 Task: Create a section Agile Aviators and in the section, add a milestone Business Intelligence Development in the project AgileCoast
Action: Mouse moved to (1194, 406)
Screenshot: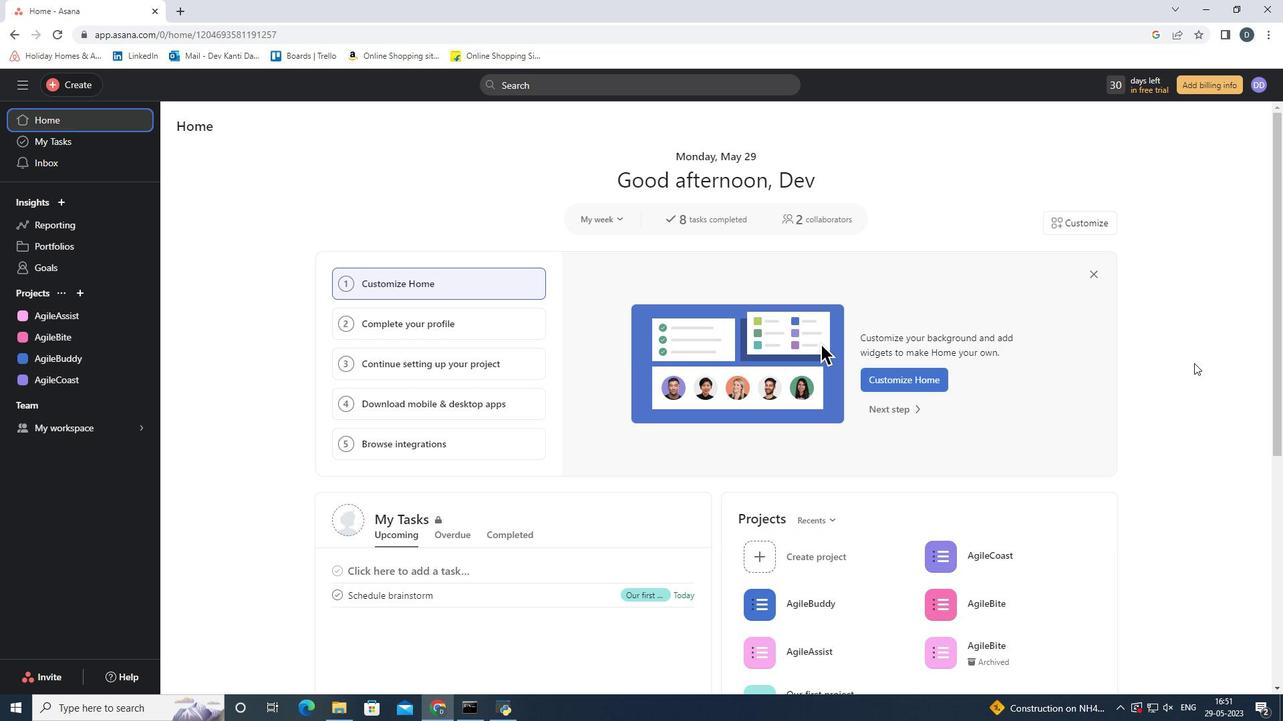 
Action: Mouse pressed left at (1194, 406)
Screenshot: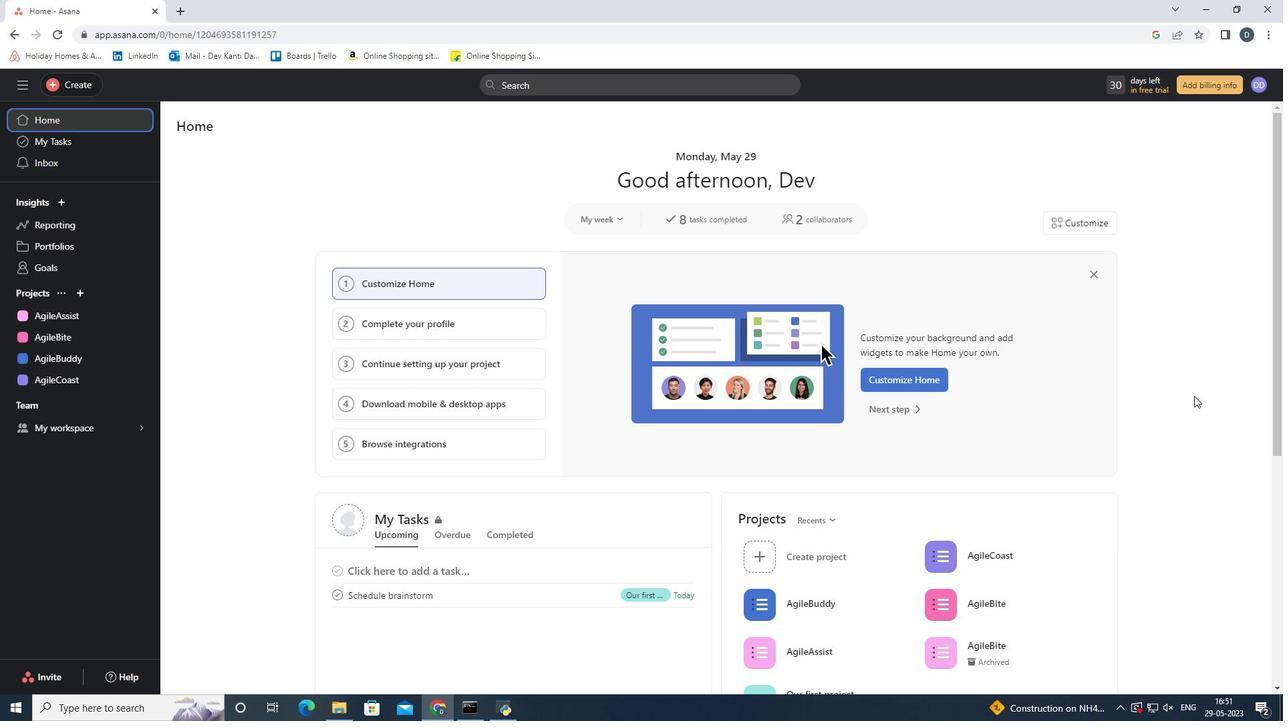 
Action: Mouse moved to (85, 380)
Screenshot: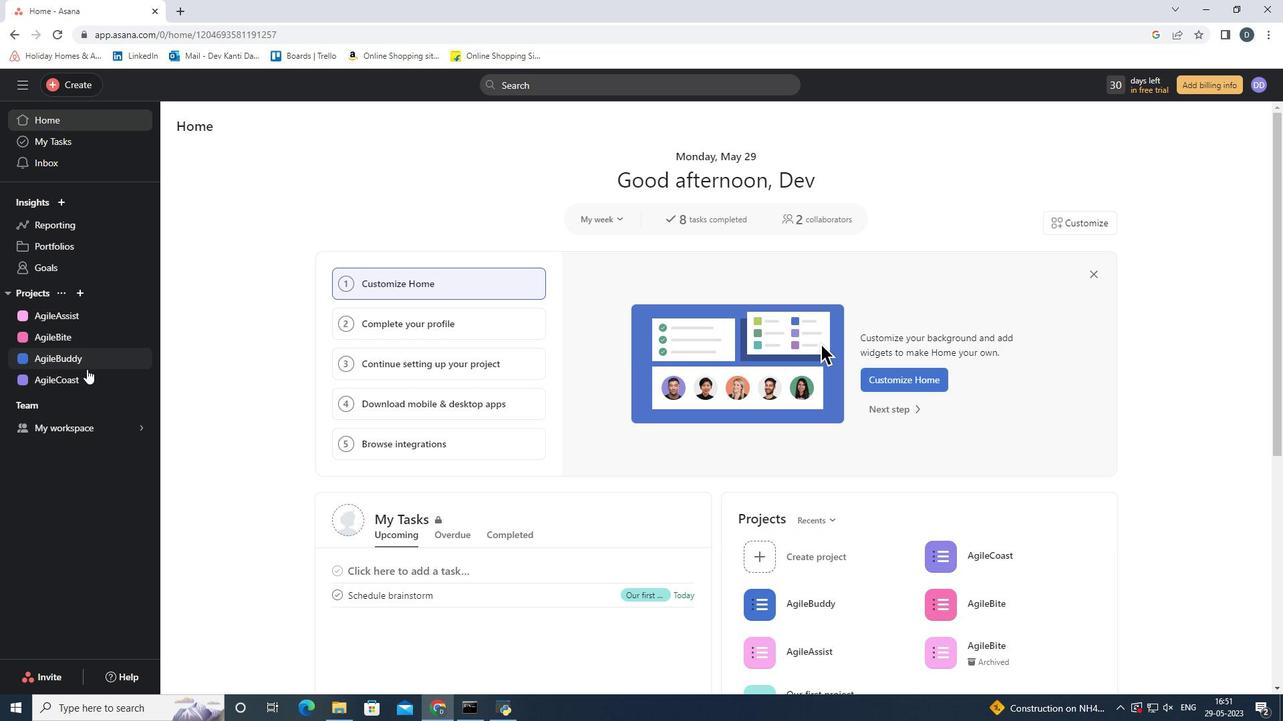 
Action: Mouse pressed left at (85, 380)
Screenshot: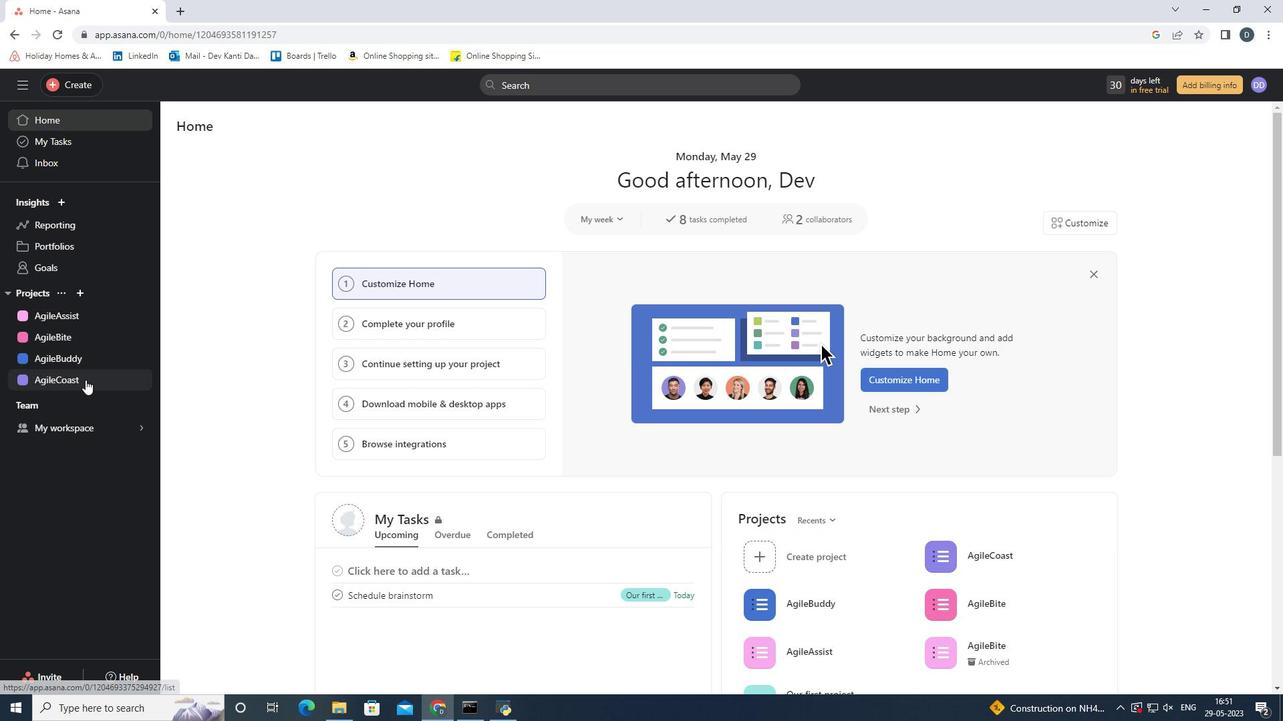 
Action: Mouse moved to (231, 641)
Screenshot: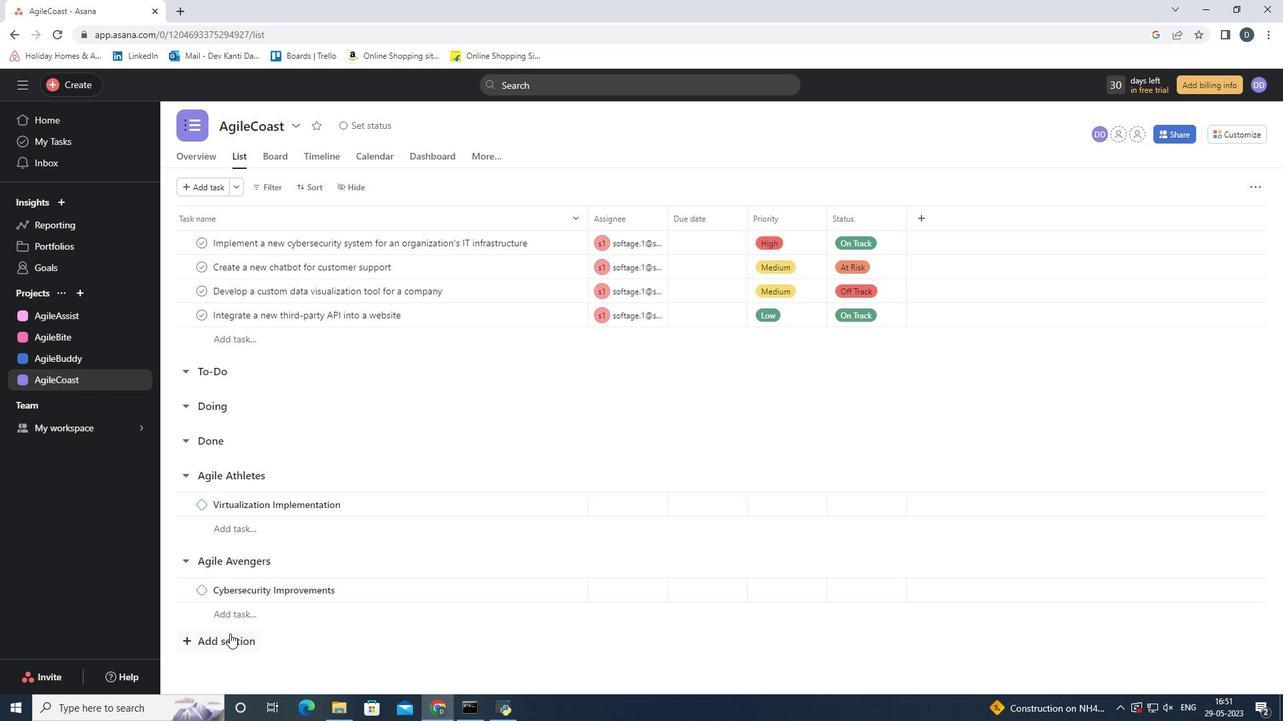 
Action: Mouse pressed left at (231, 641)
Screenshot: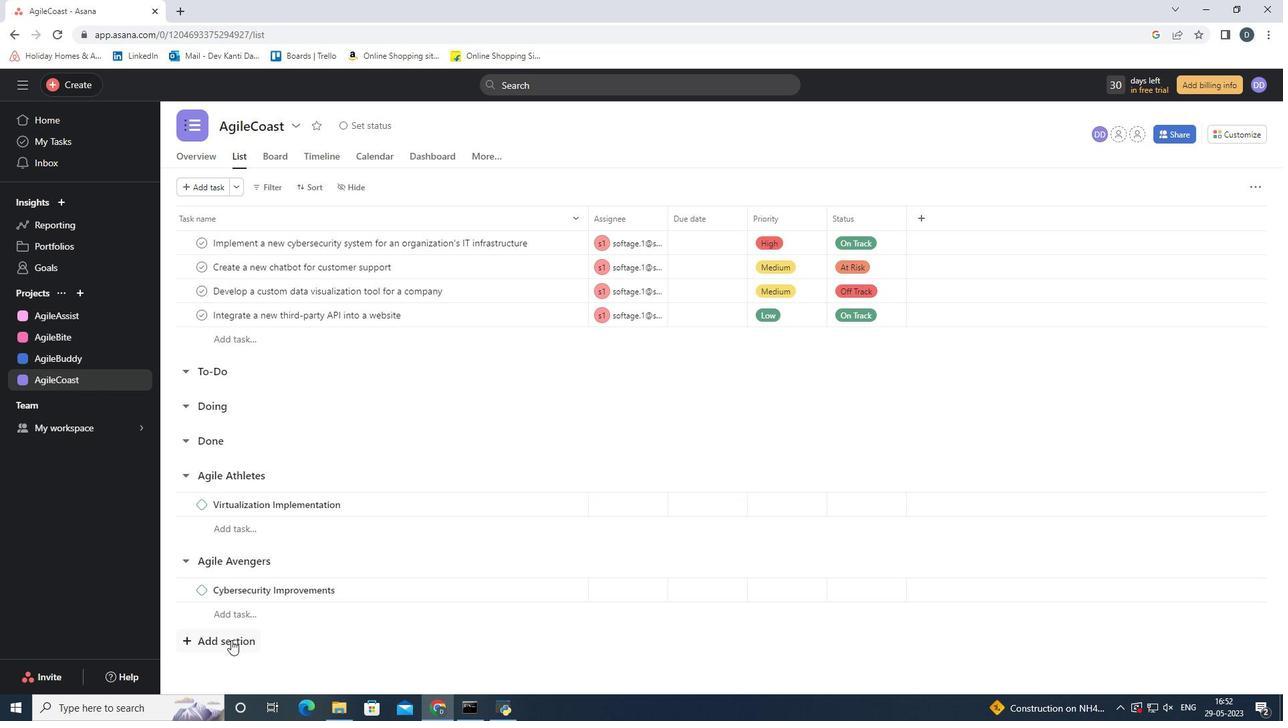 
Action: Mouse moved to (503, 465)
Screenshot: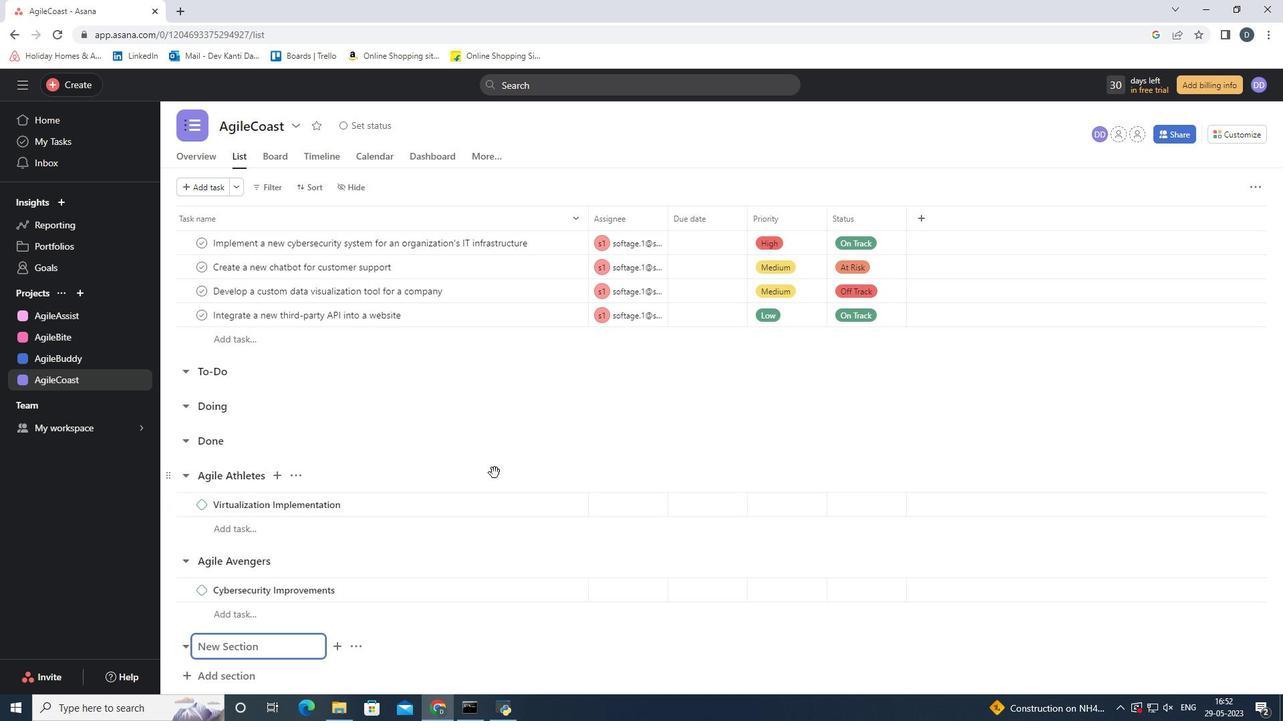 
Action: Mouse scrolled (503, 464) with delta (0, 0)
Screenshot: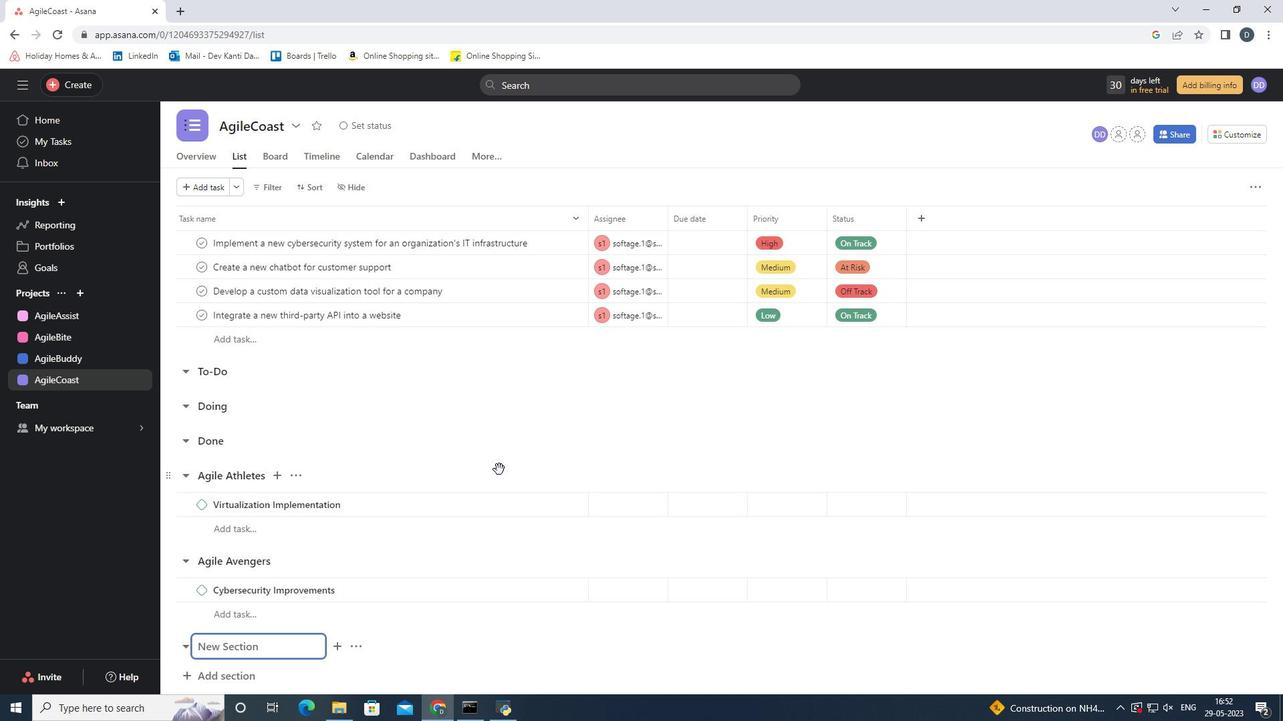 
Action: Mouse scrolled (503, 464) with delta (0, 0)
Screenshot: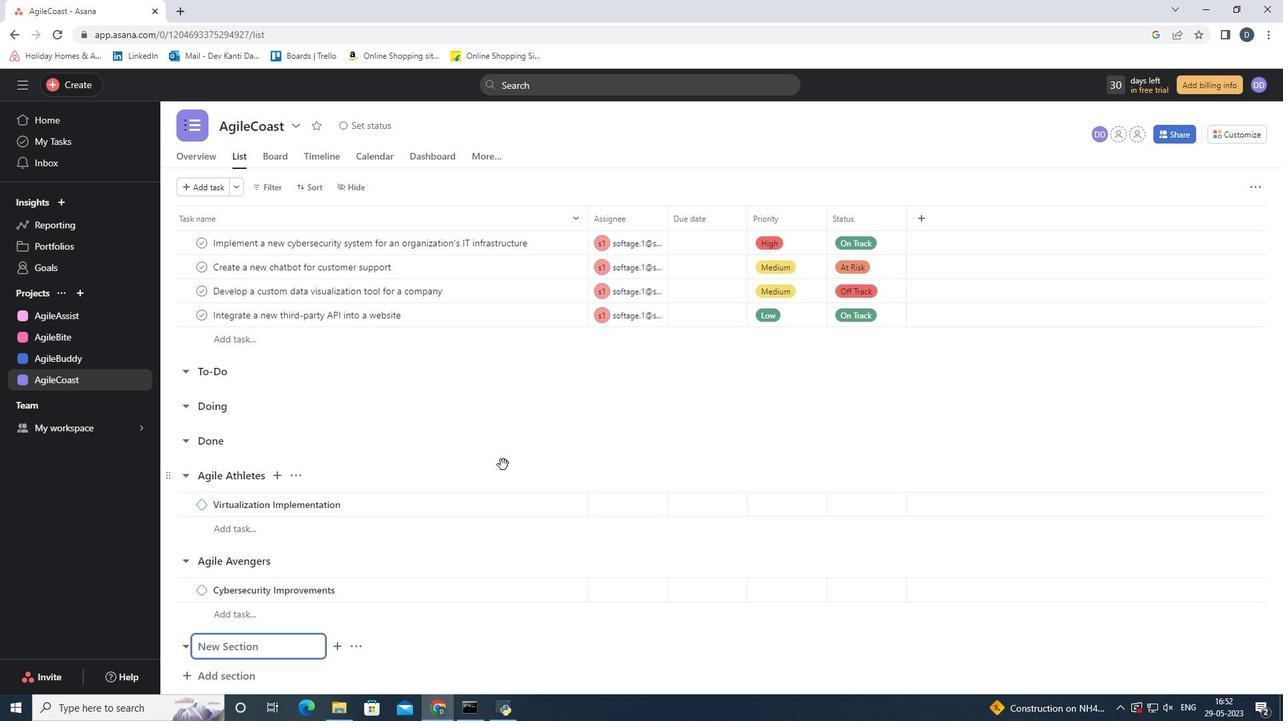 
Action: Mouse scrolled (503, 464) with delta (0, 0)
Screenshot: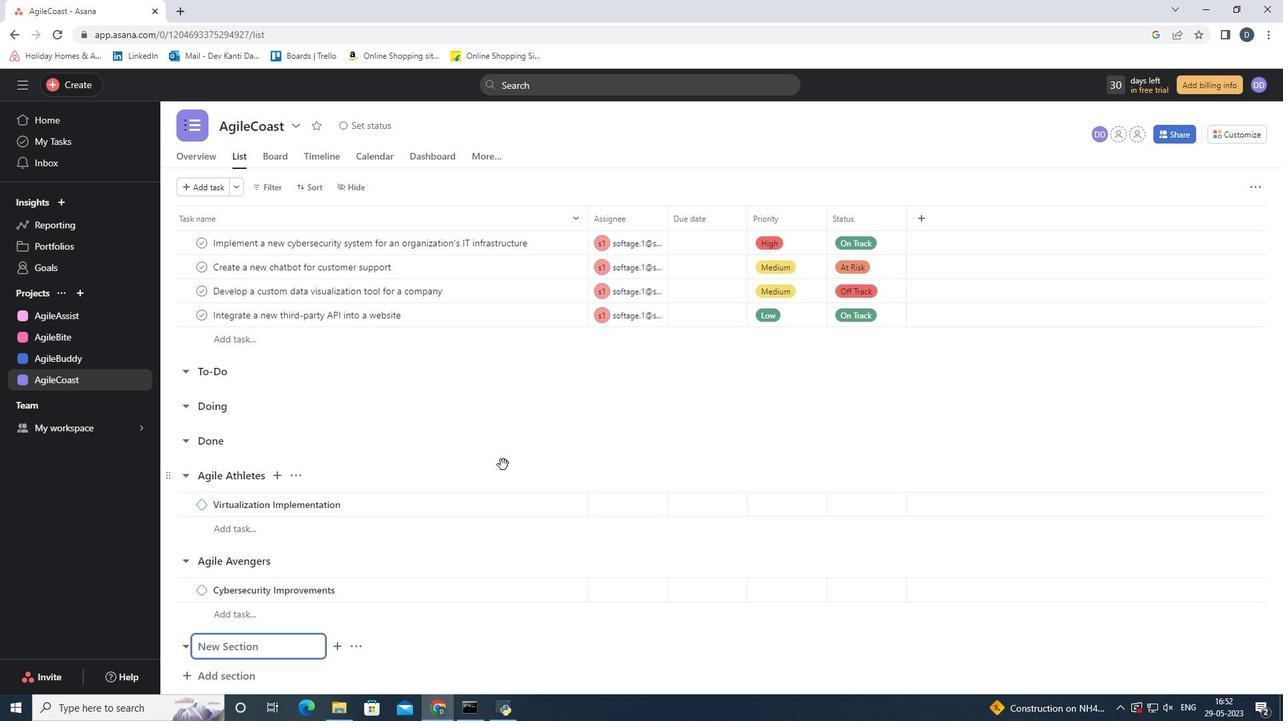
Action: Mouse moved to (508, 461)
Screenshot: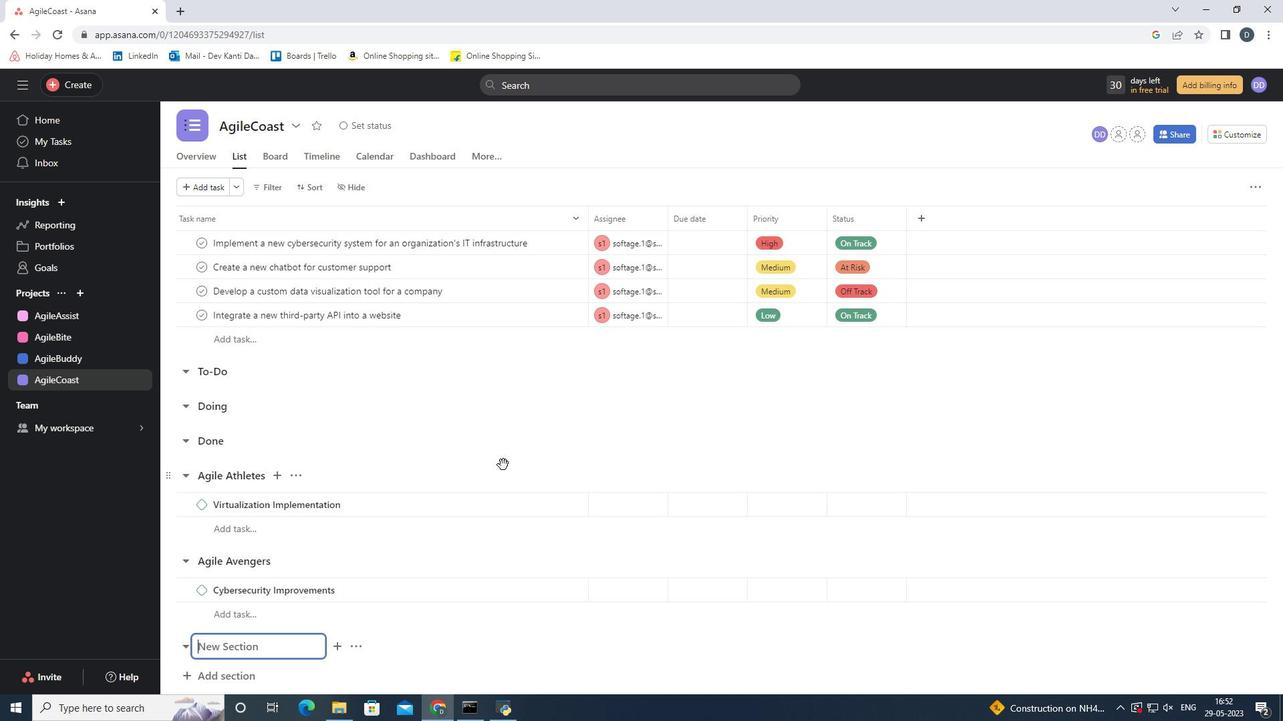
Action: Key pressed <Key.shift><Key.shift><Key.shift><Key.shift><Key.shift>Agile<Key.space><Key.shift><Key.shift><Key.shift><Key.shift><Key.shift><Key.shift><Key.shift><Key.shift>Aviators
Screenshot: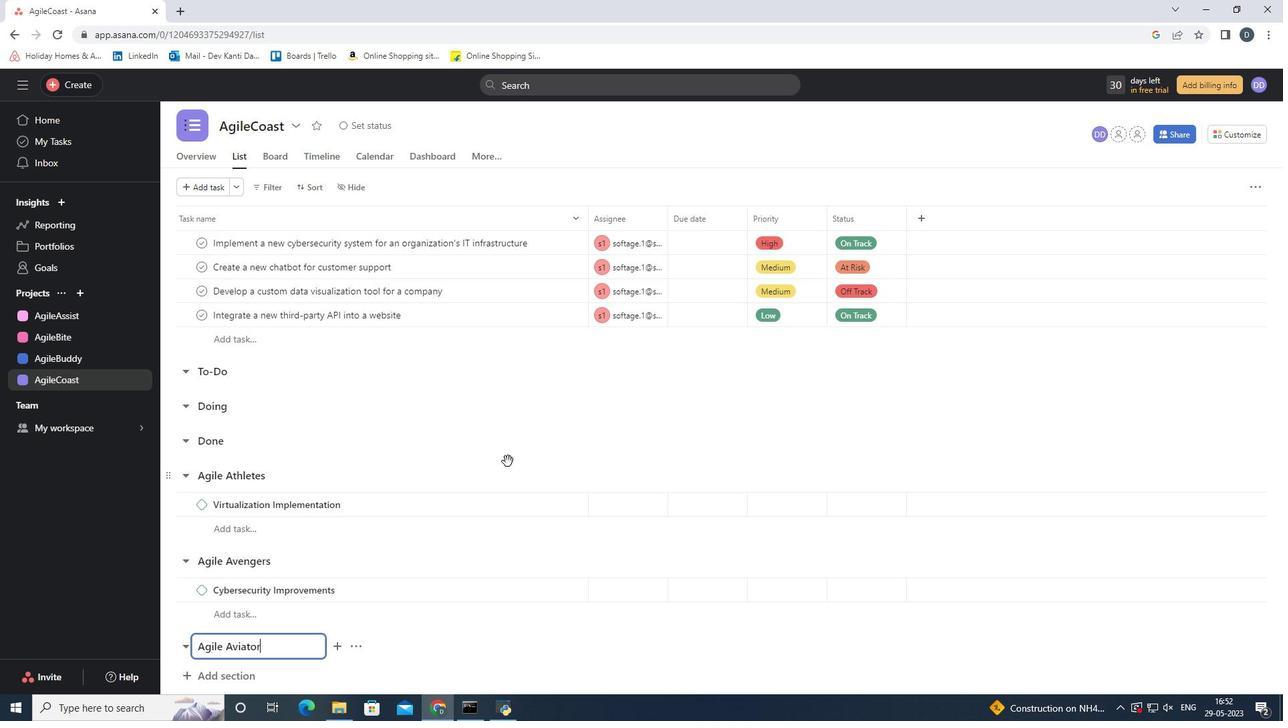 
Action: Mouse moved to (395, 631)
Screenshot: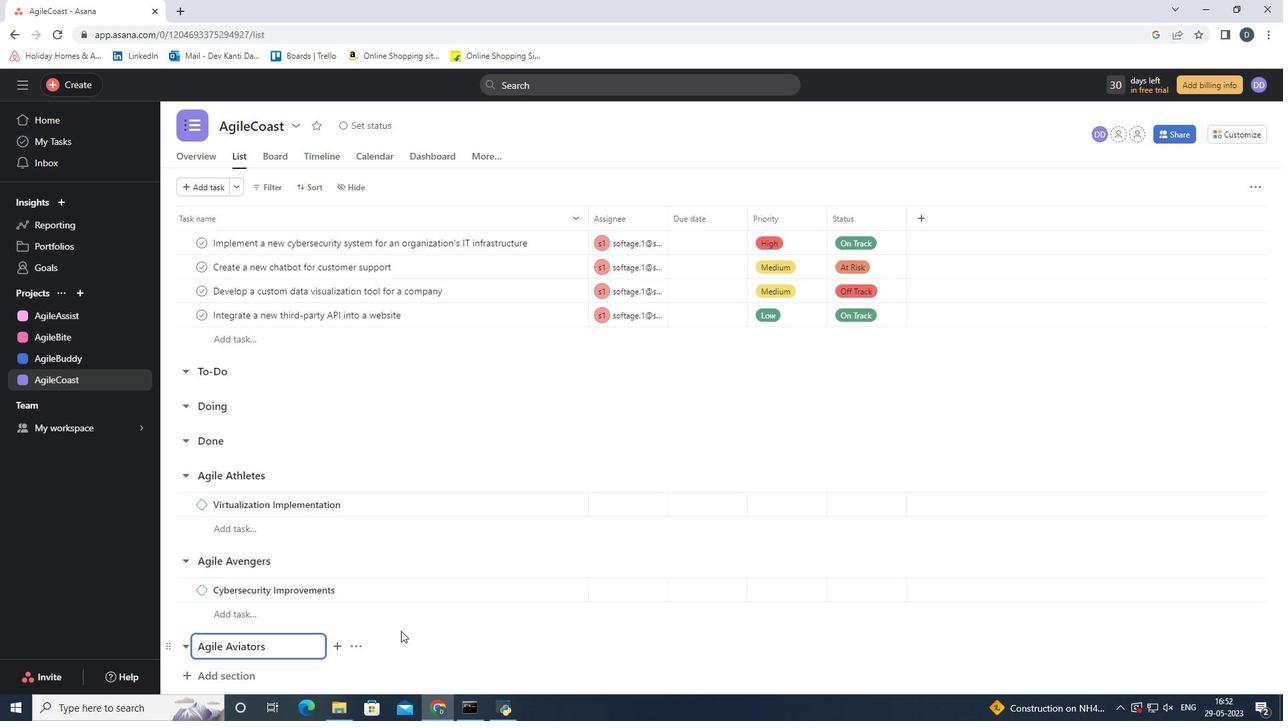 
Action: Mouse pressed left at (395, 631)
Screenshot: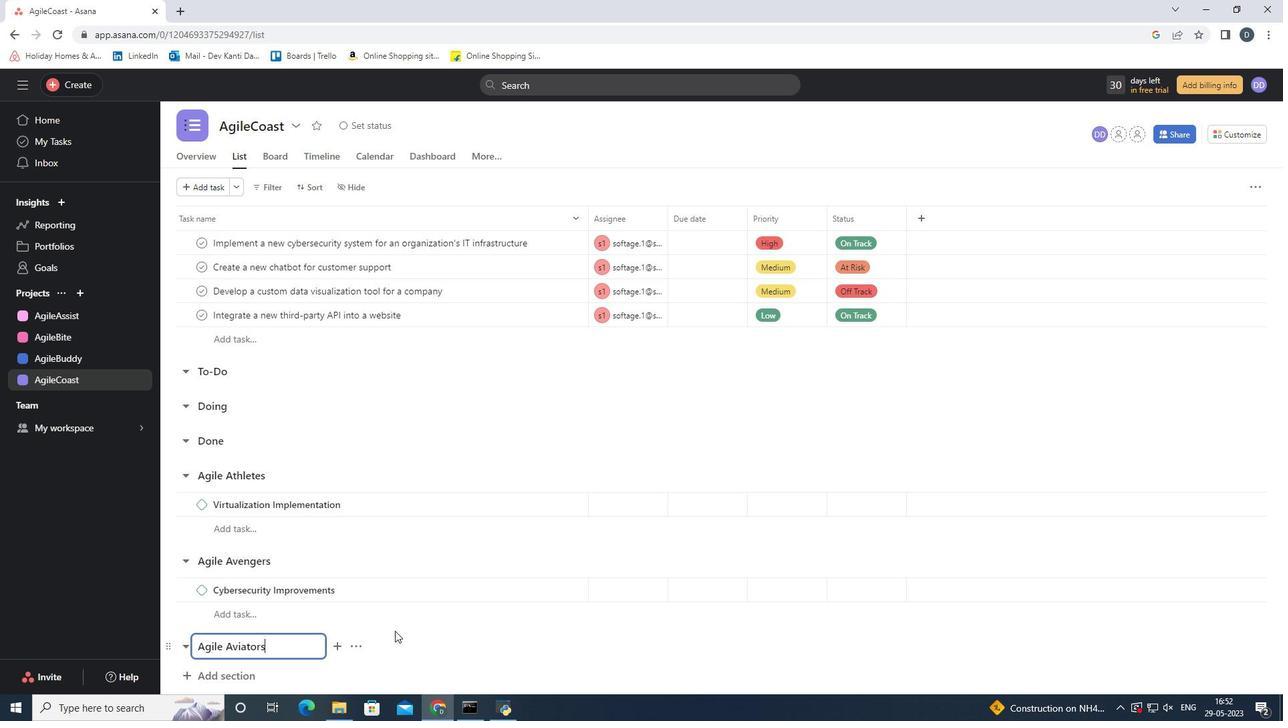 
Action: Mouse moved to (274, 651)
Screenshot: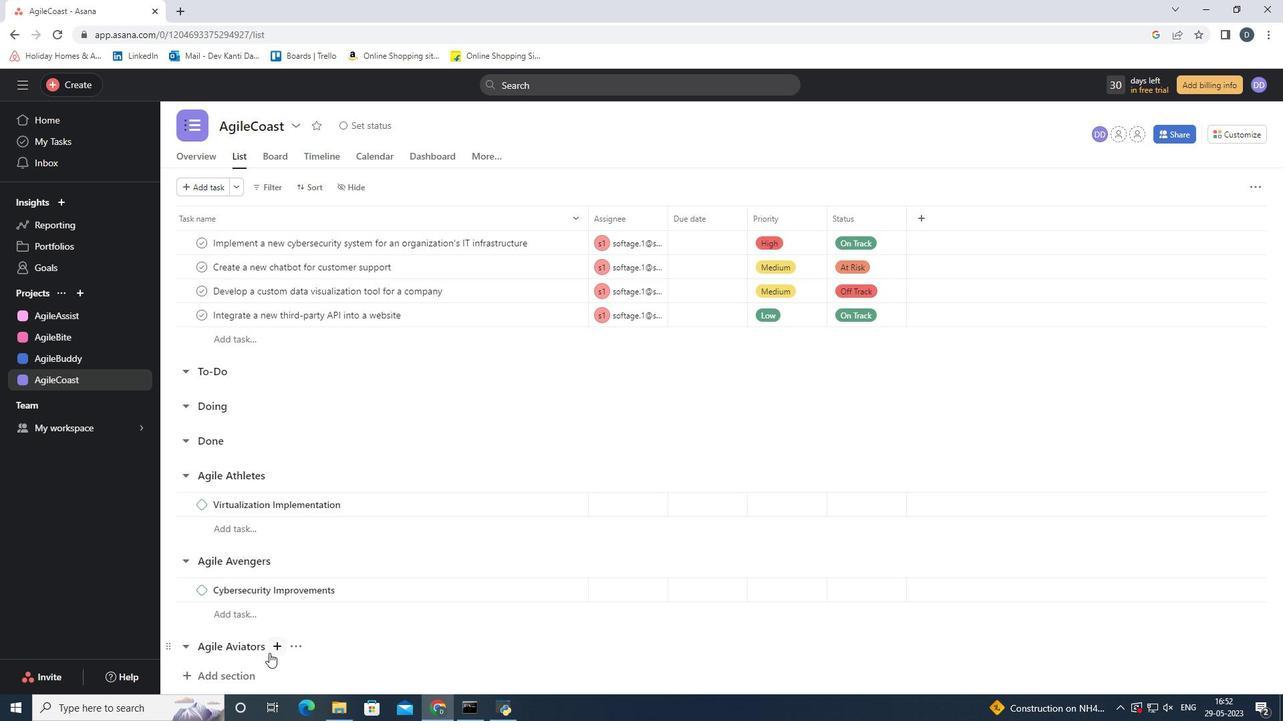
Action: Mouse pressed left at (274, 651)
Screenshot: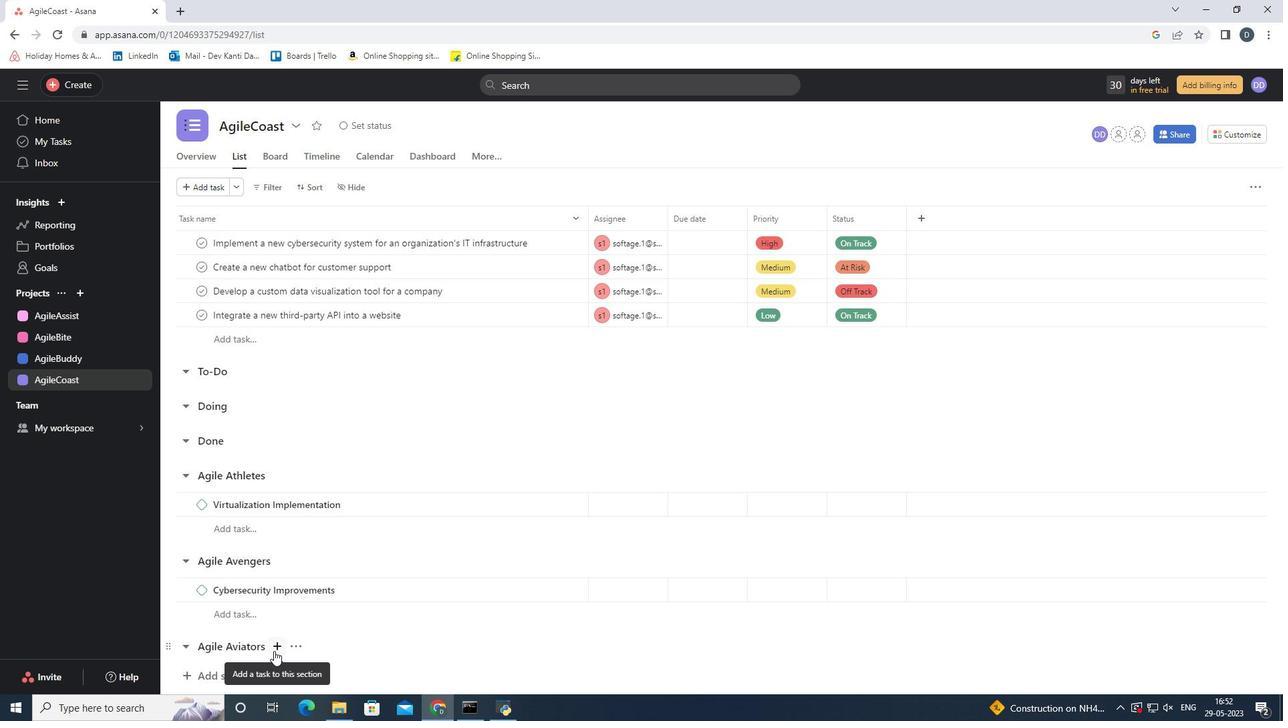 
Action: Mouse moved to (443, 620)
Screenshot: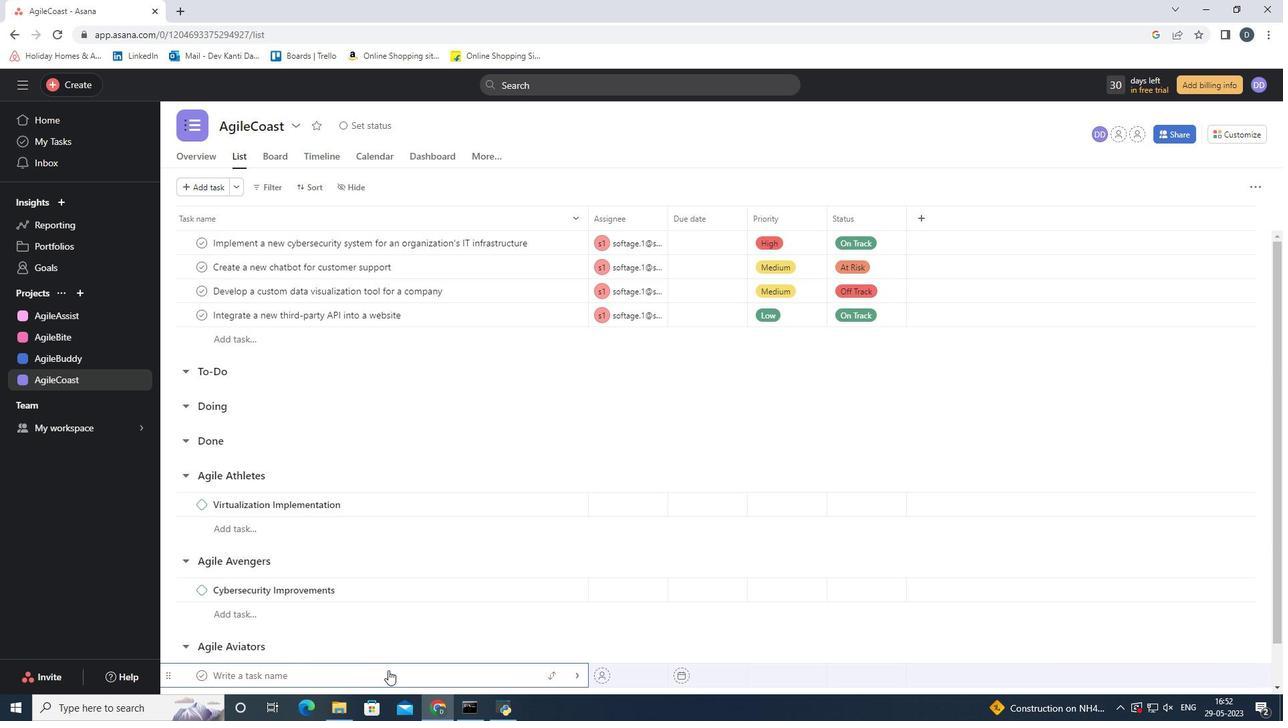 
Action: Mouse scrolled (443, 619) with delta (0, 0)
Screenshot: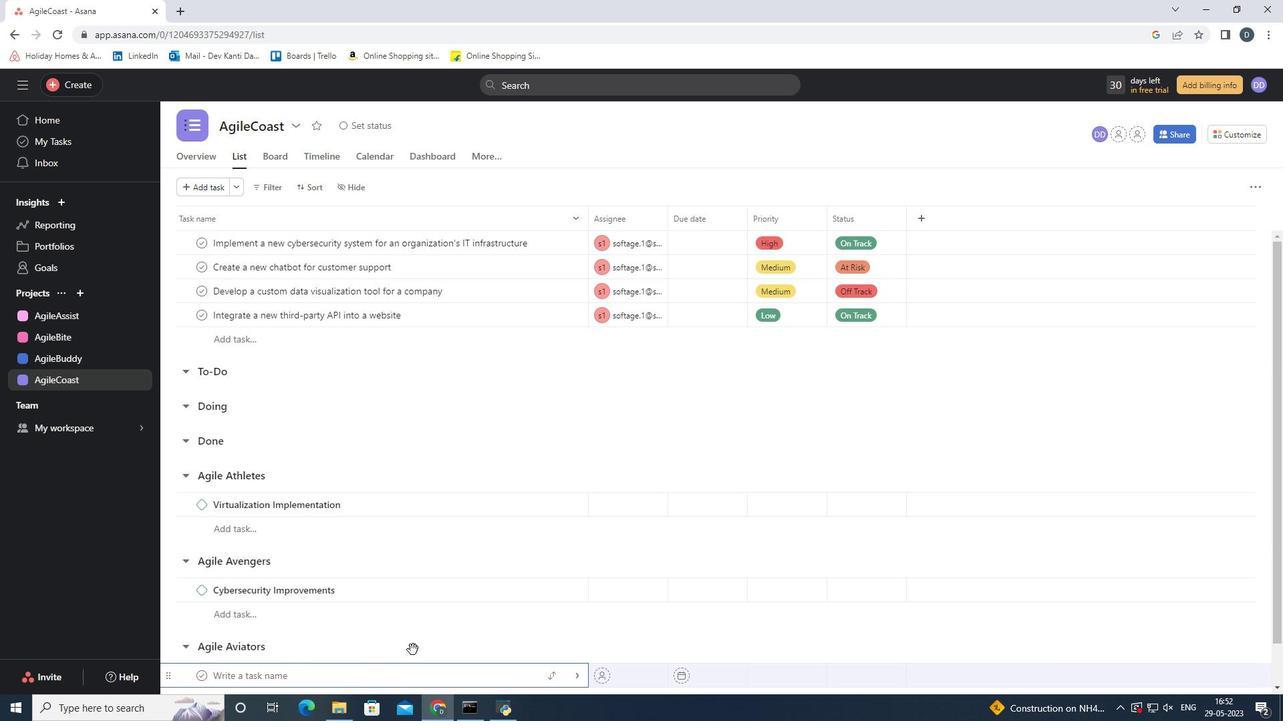 
Action: Mouse scrolled (443, 619) with delta (0, 0)
Screenshot: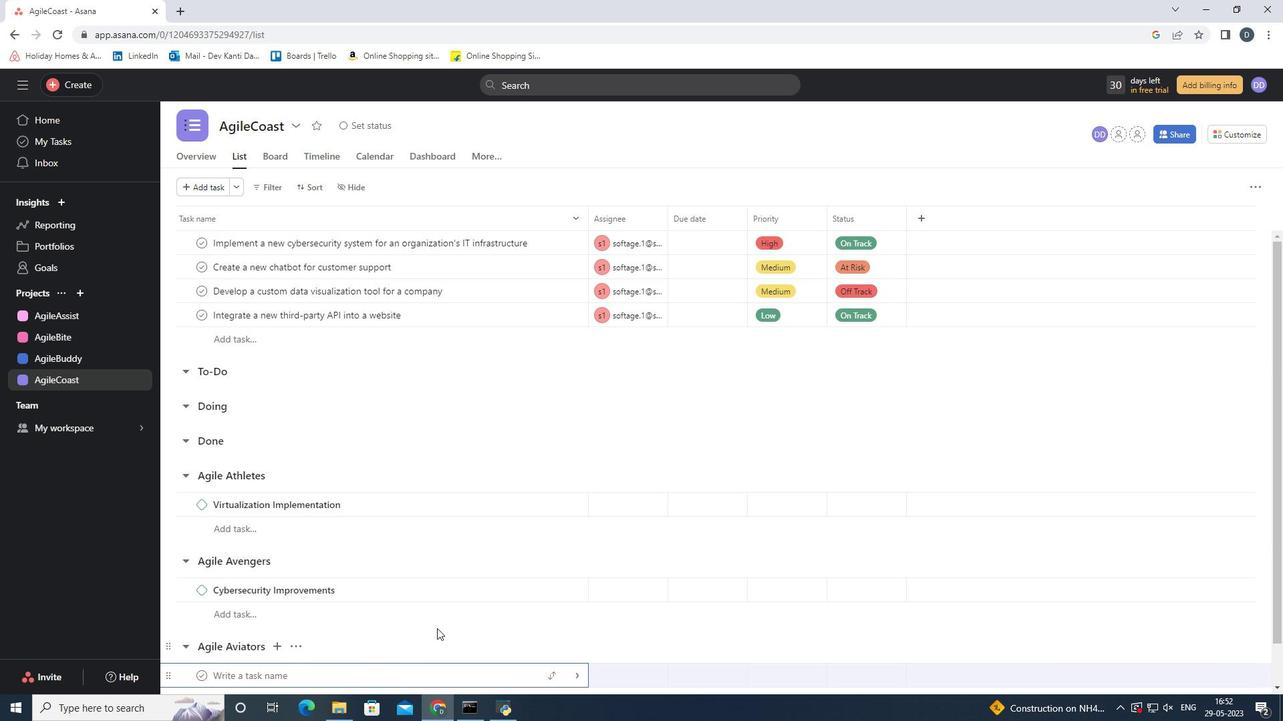 
Action: Mouse scrolled (443, 619) with delta (0, 0)
Screenshot: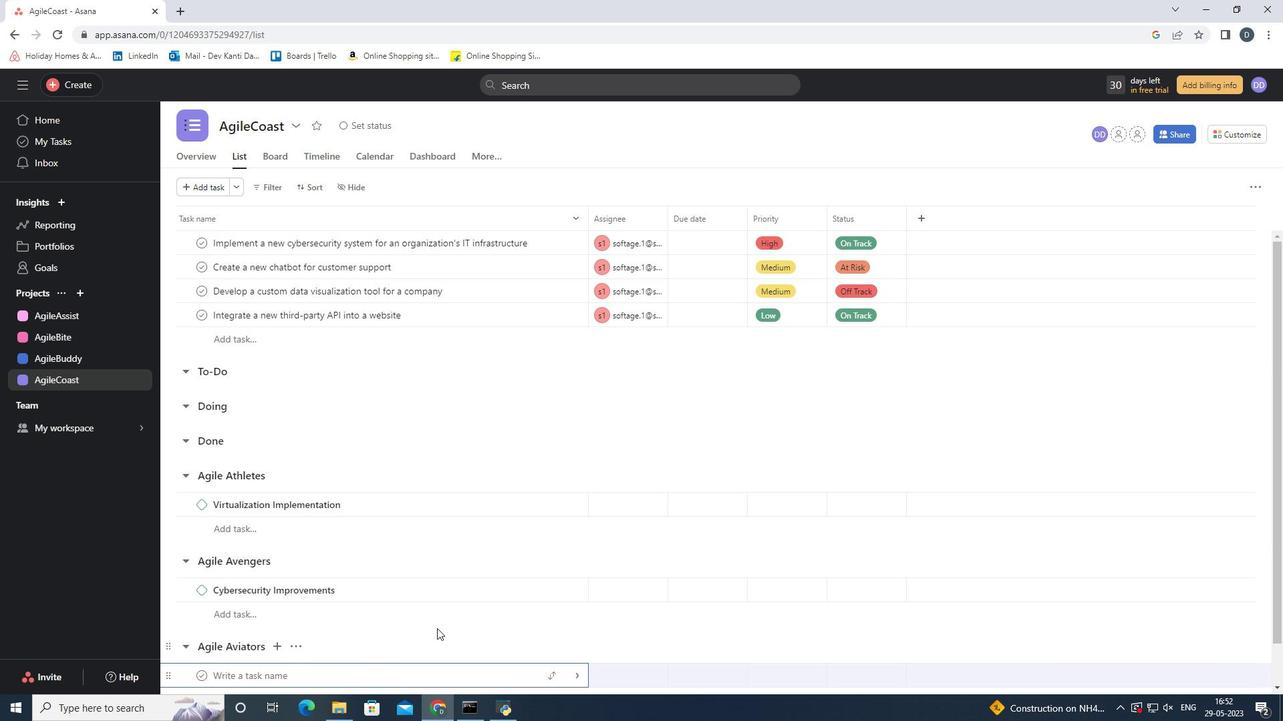 
Action: Mouse scrolled (443, 619) with delta (0, 0)
Screenshot: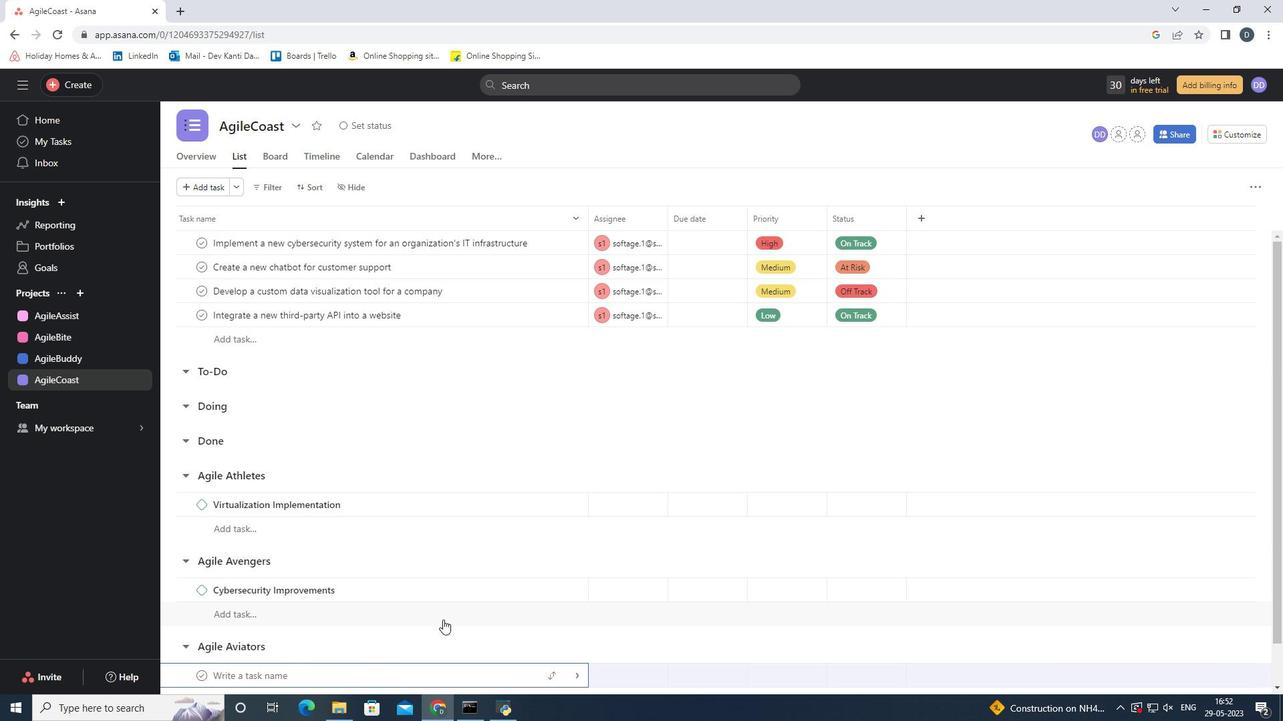 
Action: Mouse moved to (494, 602)
Screenshot: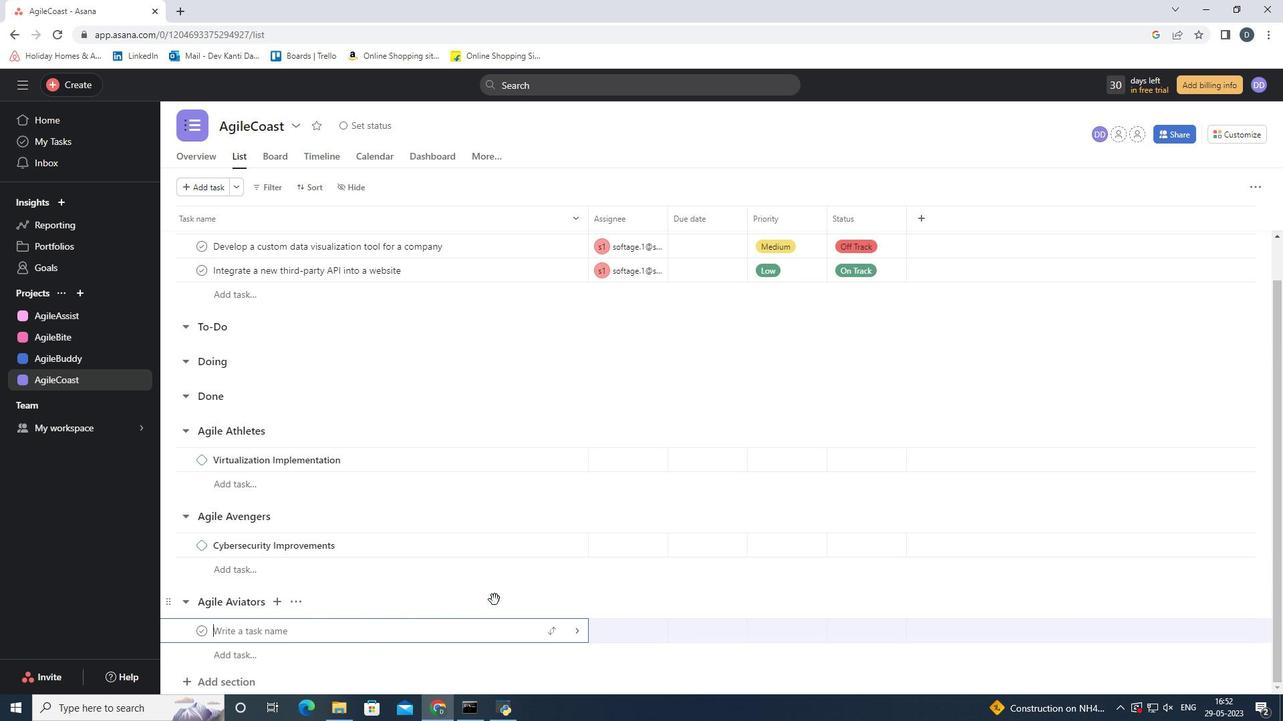 
Action: Key pressed <Key.shift><Key.shift><Key.shift><Key.shift><Key.shift>Business<Key.space><Key.shift_r>Intelligence<Key.space><Key.shift>Development
Screenshot: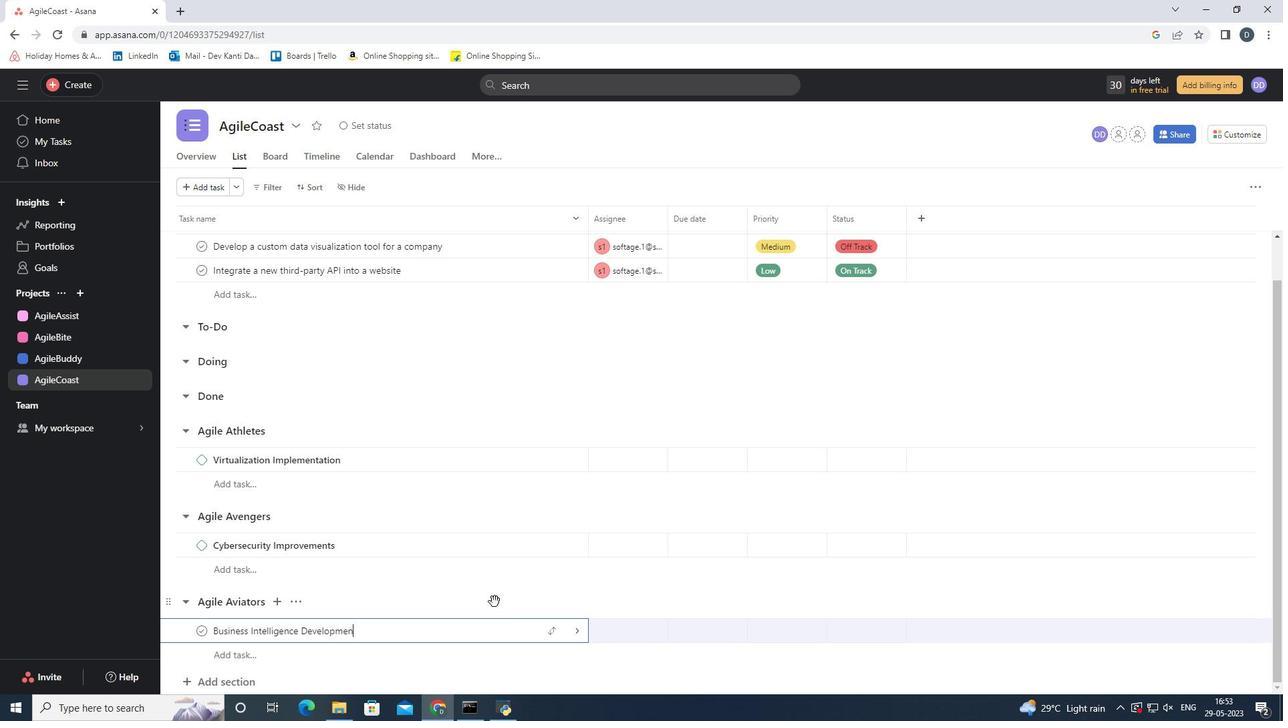 
Action: Mouse moved to (573, 628)
Screenshot: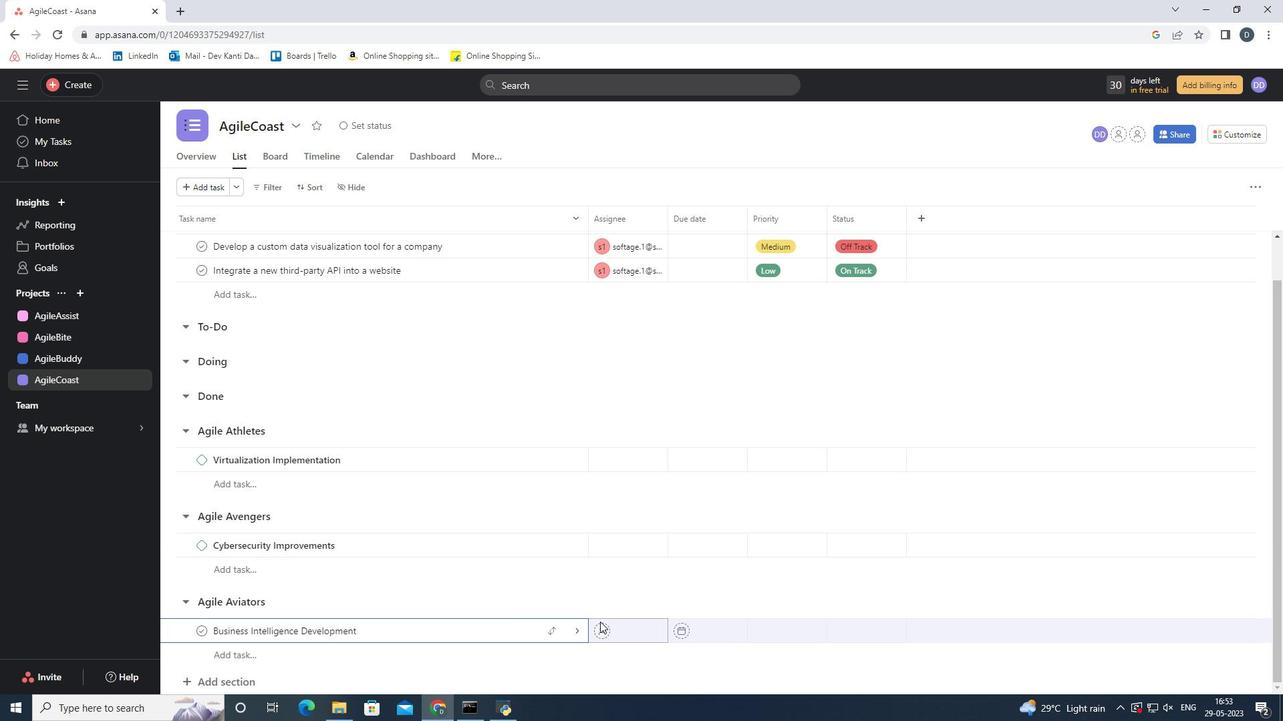 
Action: Mouse pressed left at (573, 628)
Screenshot: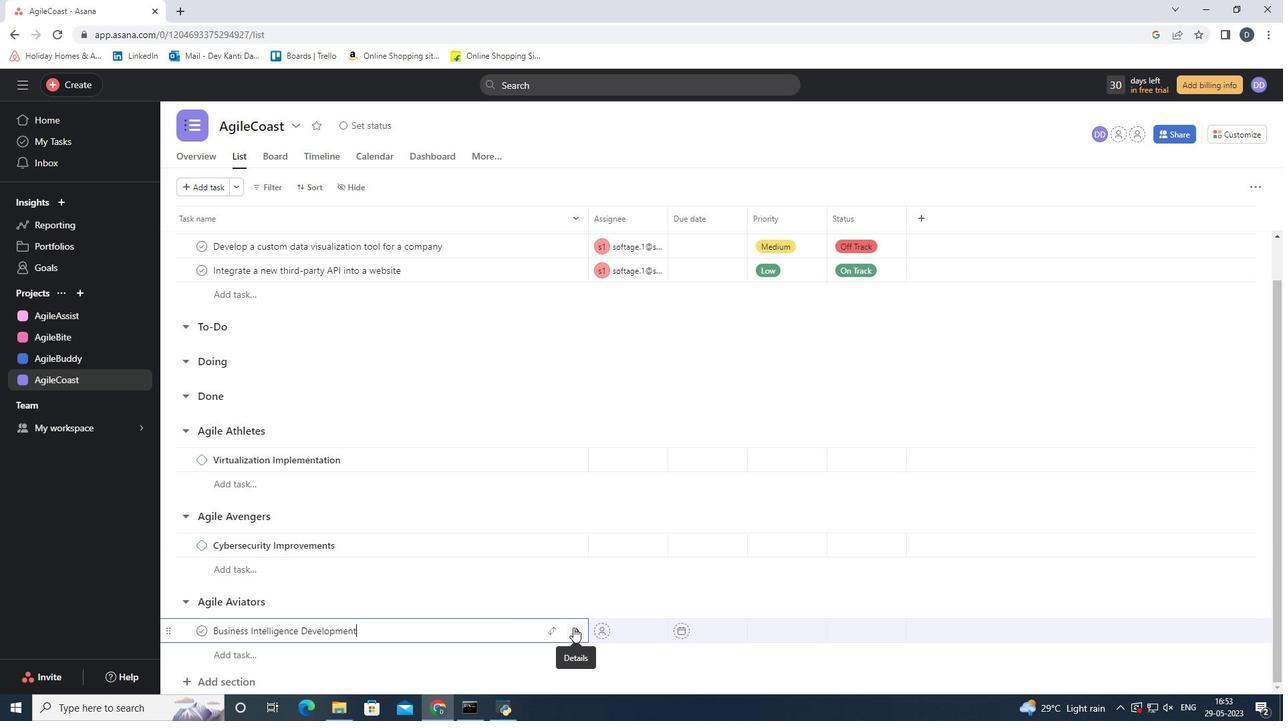 
Action: Mouse moved to (1239, 187)
Screenshot: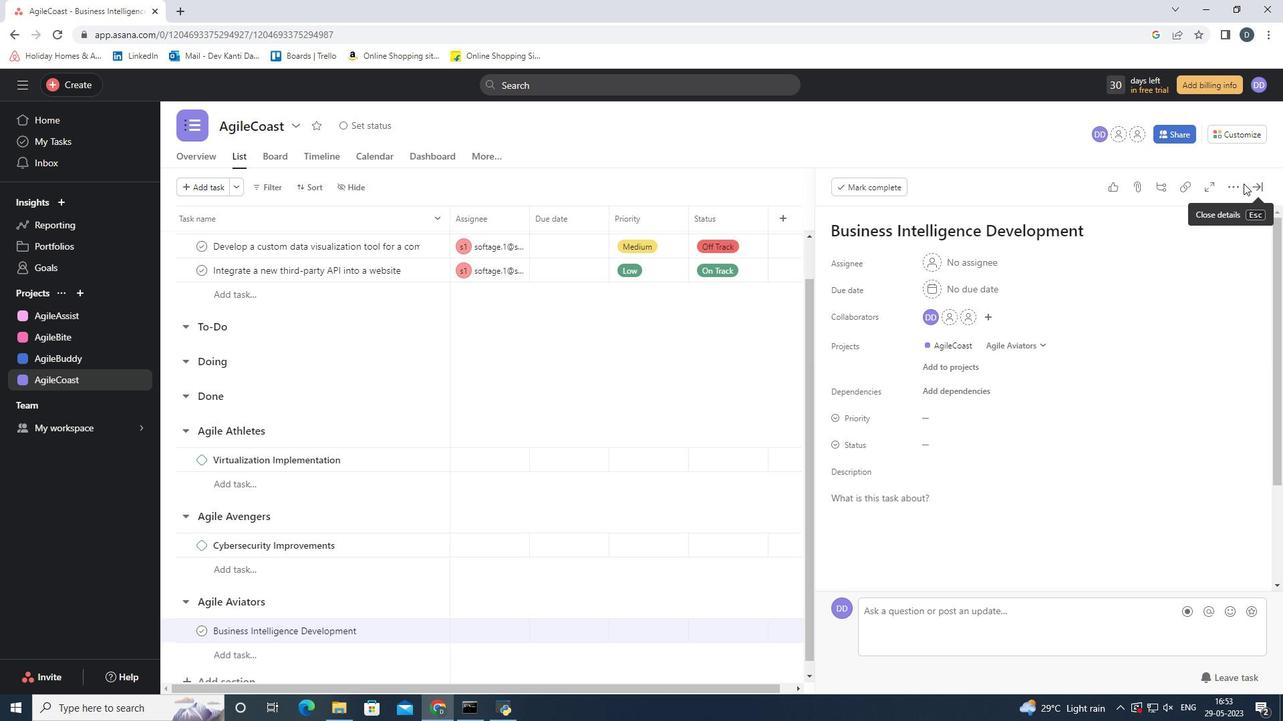 
Action: Mouse pressed left at (1239, 187)
Screenshot: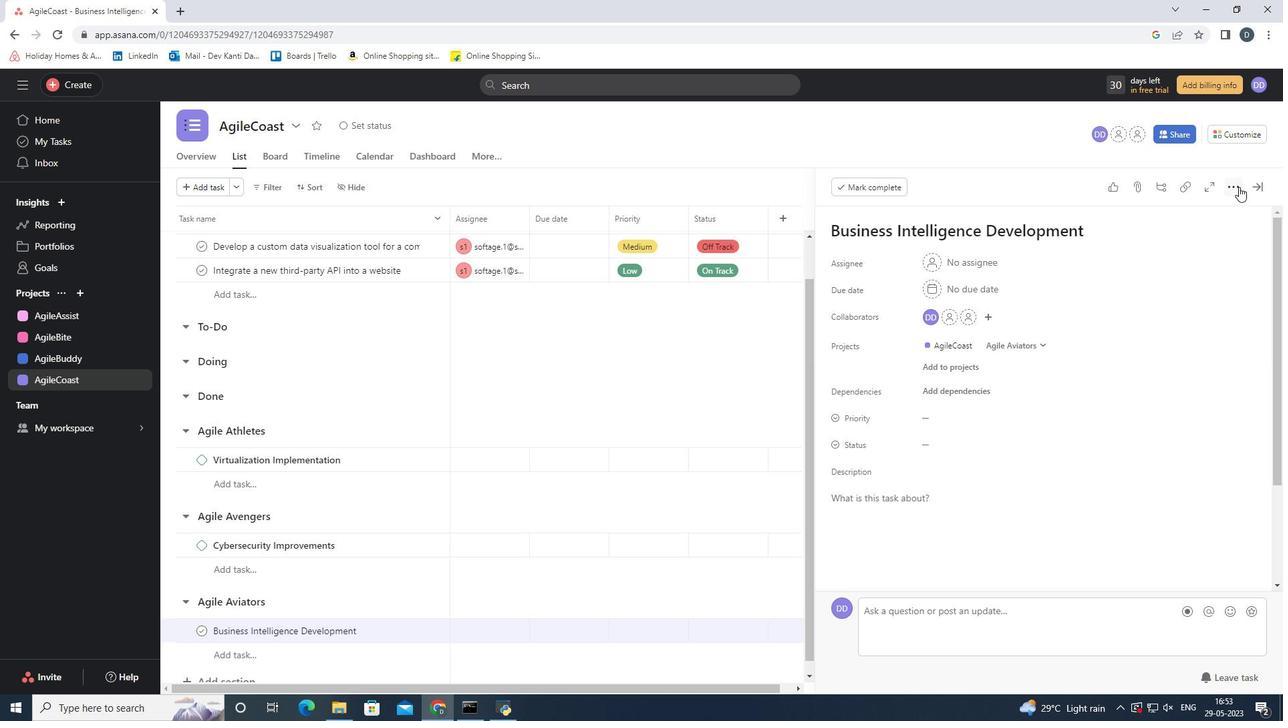 
Action: Mouse moved to (1202, 236)
Screenshot: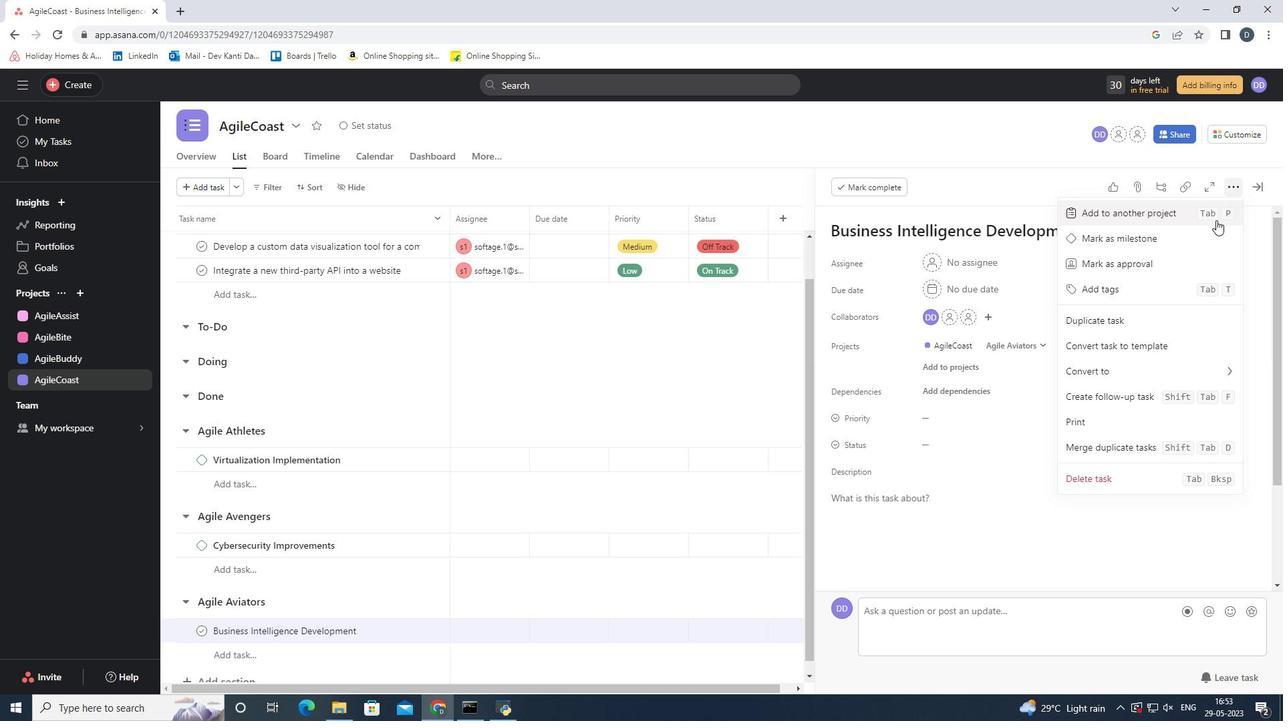 
Action: Mouse pressed left at (1202, 236)
Screenshot: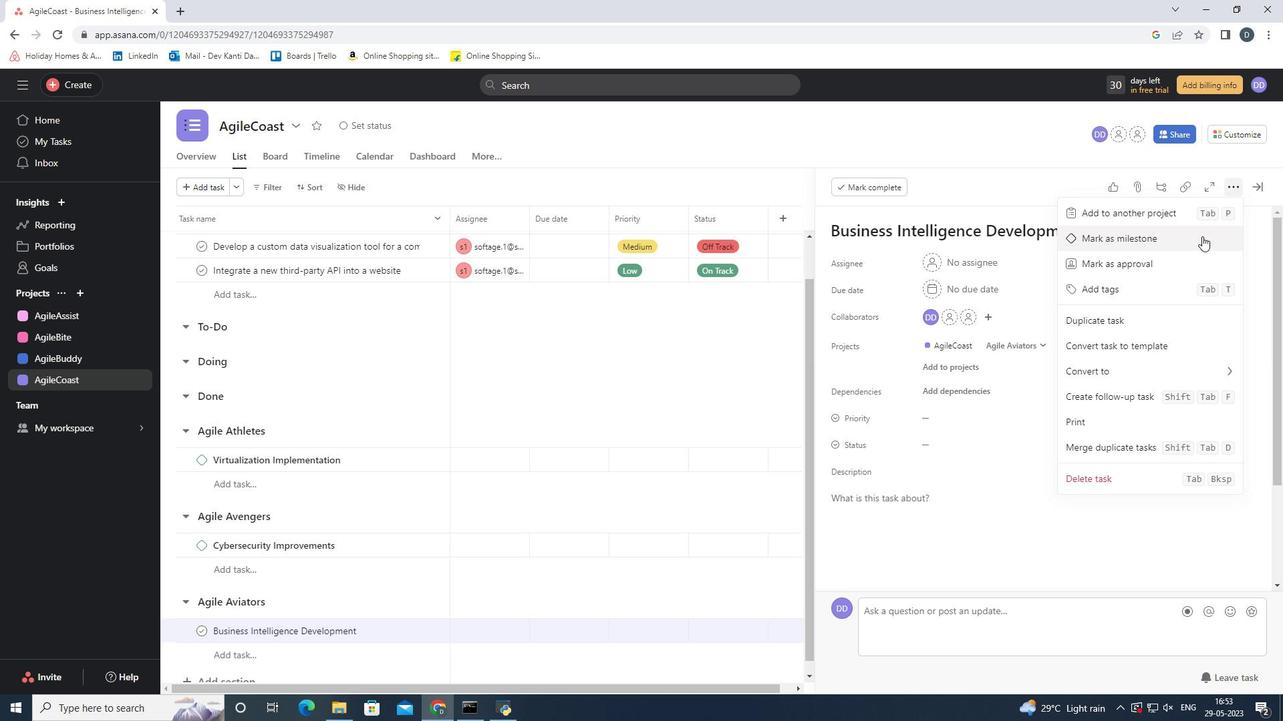 
Action: Mouse moved to (1264, 184)
Screenshot: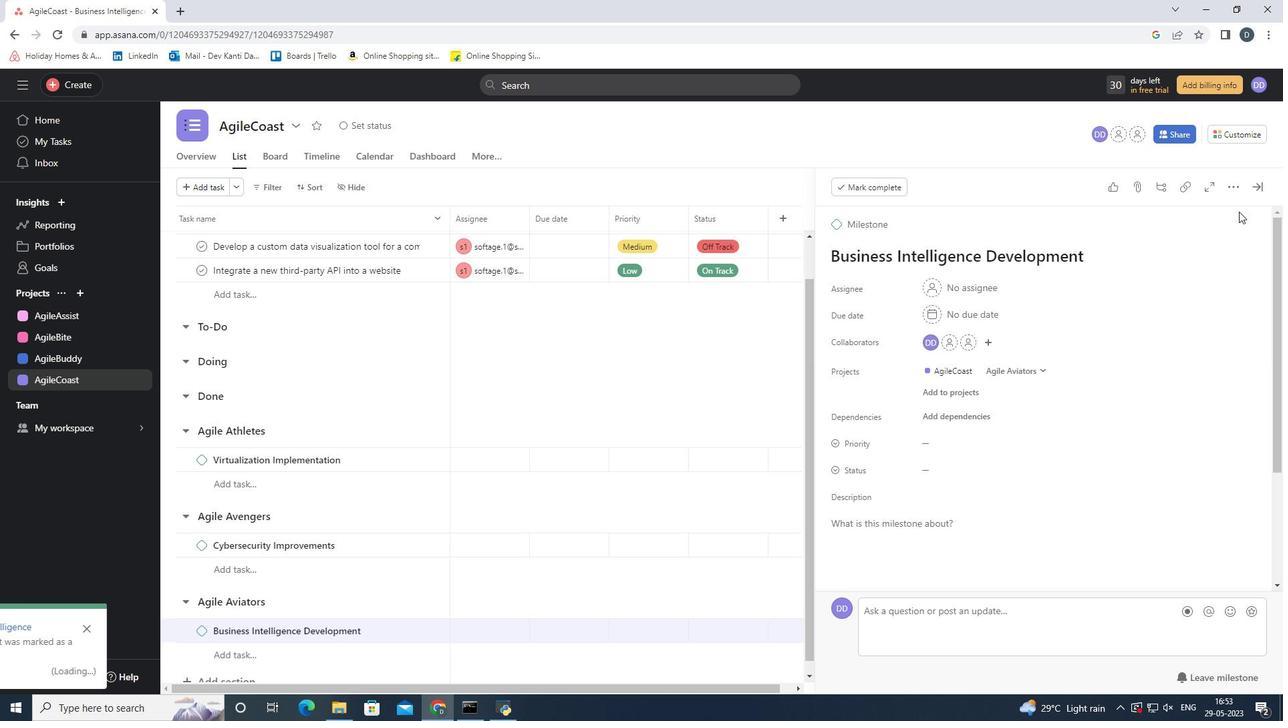 
Action: Mouse pressed left at (1264, 184)
Screenshot: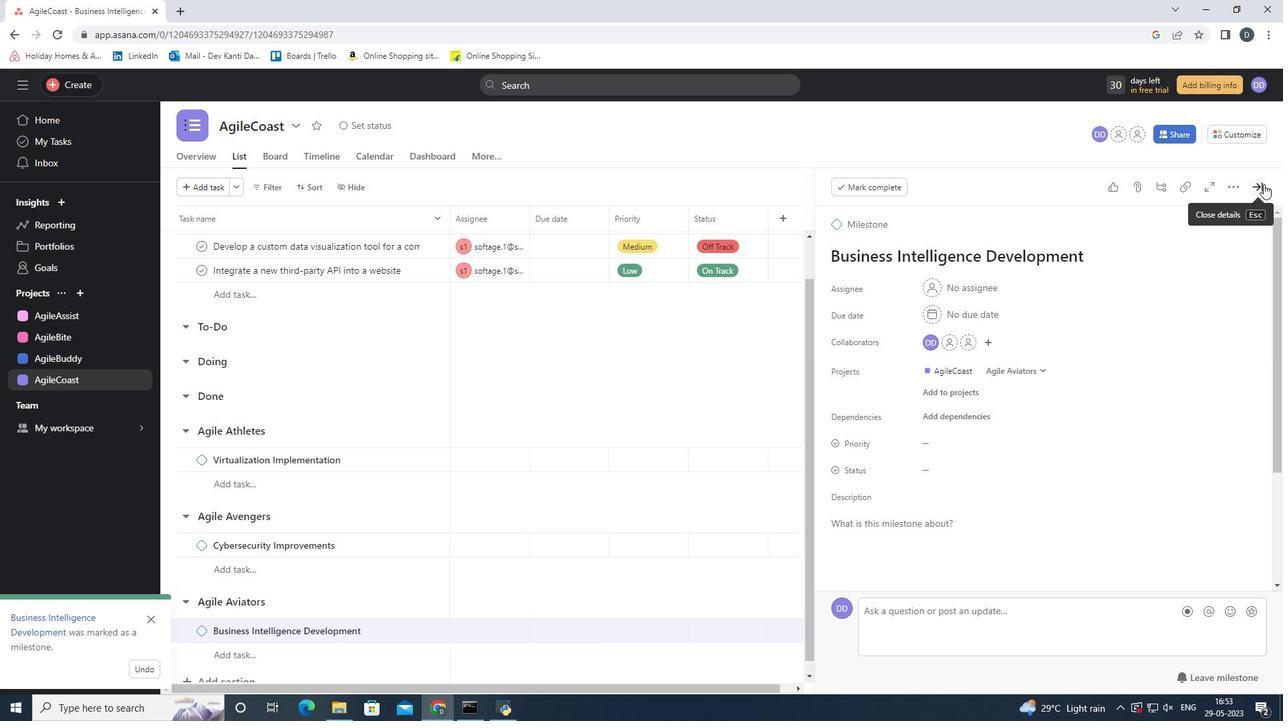 
Action: Mouse moved to (146, 617)
Screenshot: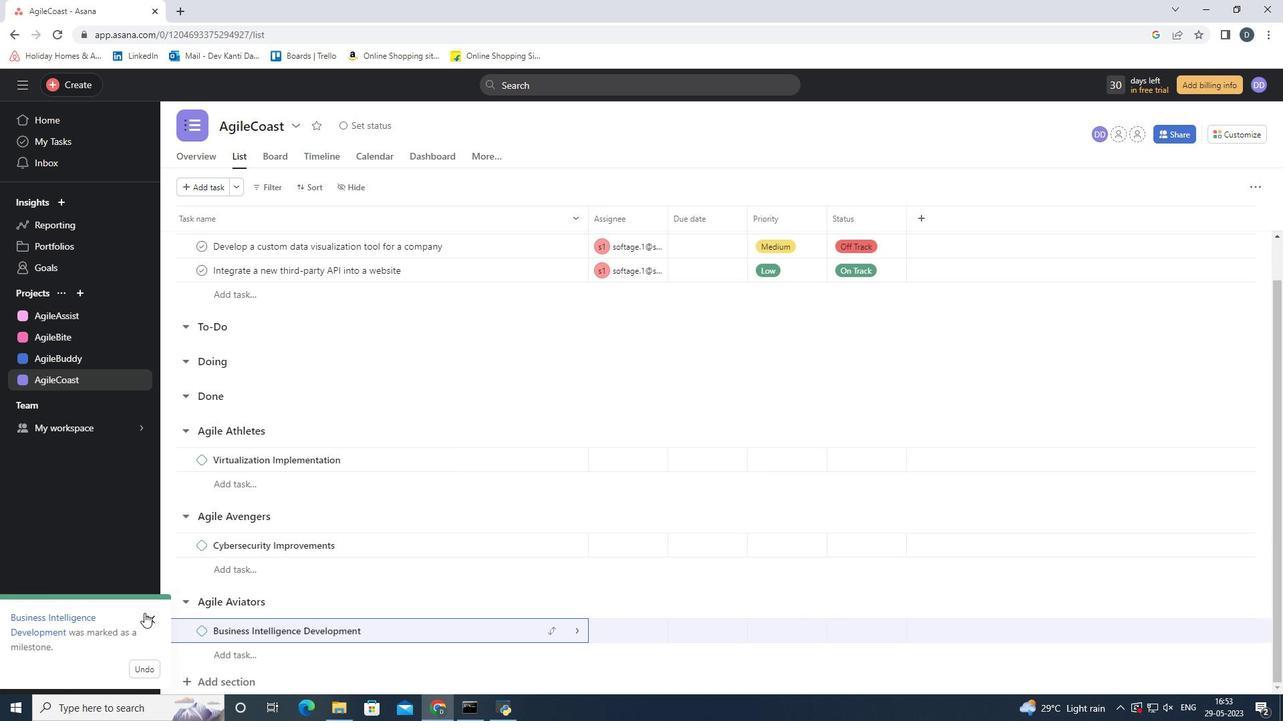 
Action: Mouse pressed left at (146, 617)
Screenshot: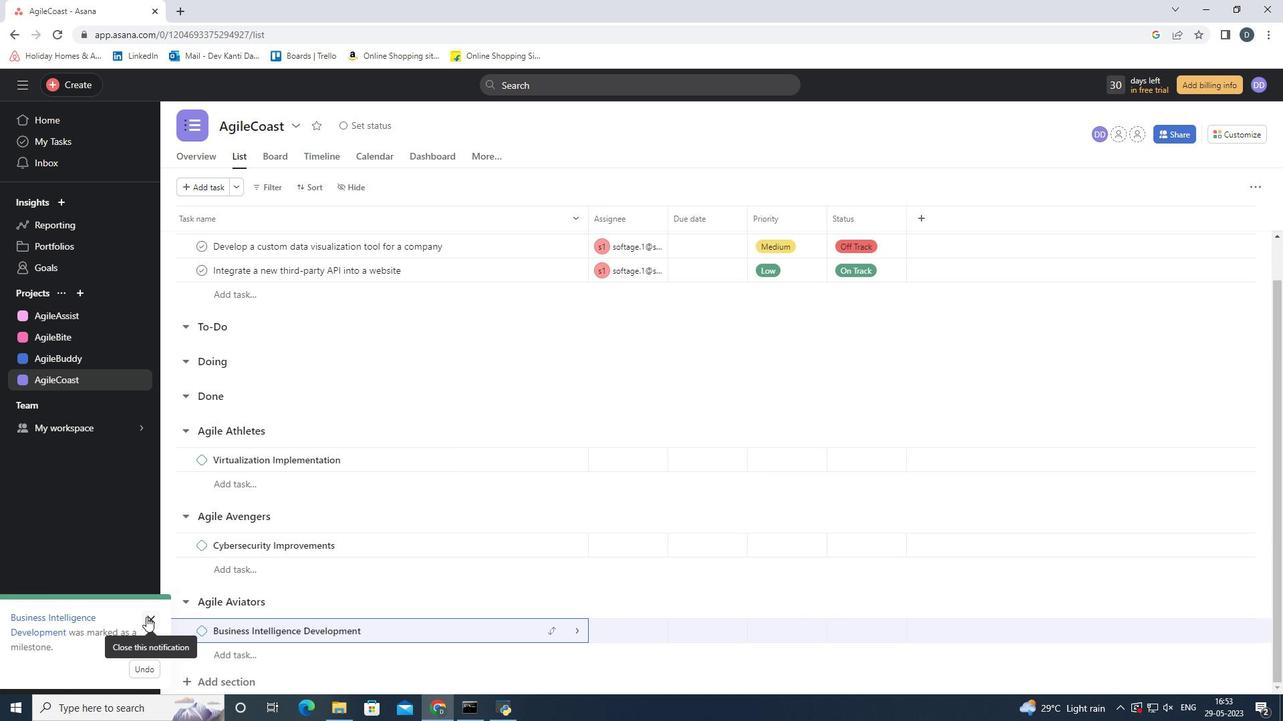 
Action: Mouse moved to (355, 601)
Screenshot: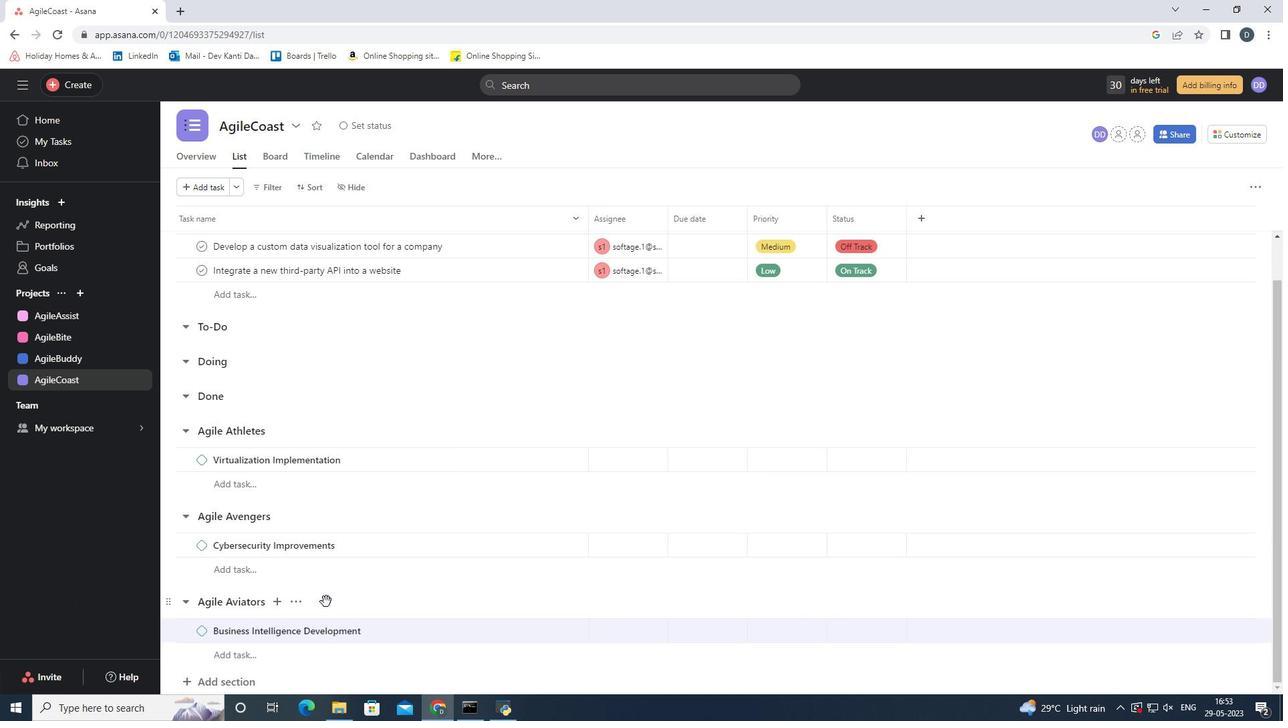 
